 Task: Set Equalizer to Loudness
Action: Mouse moved to (1101, 91)
Screenshot: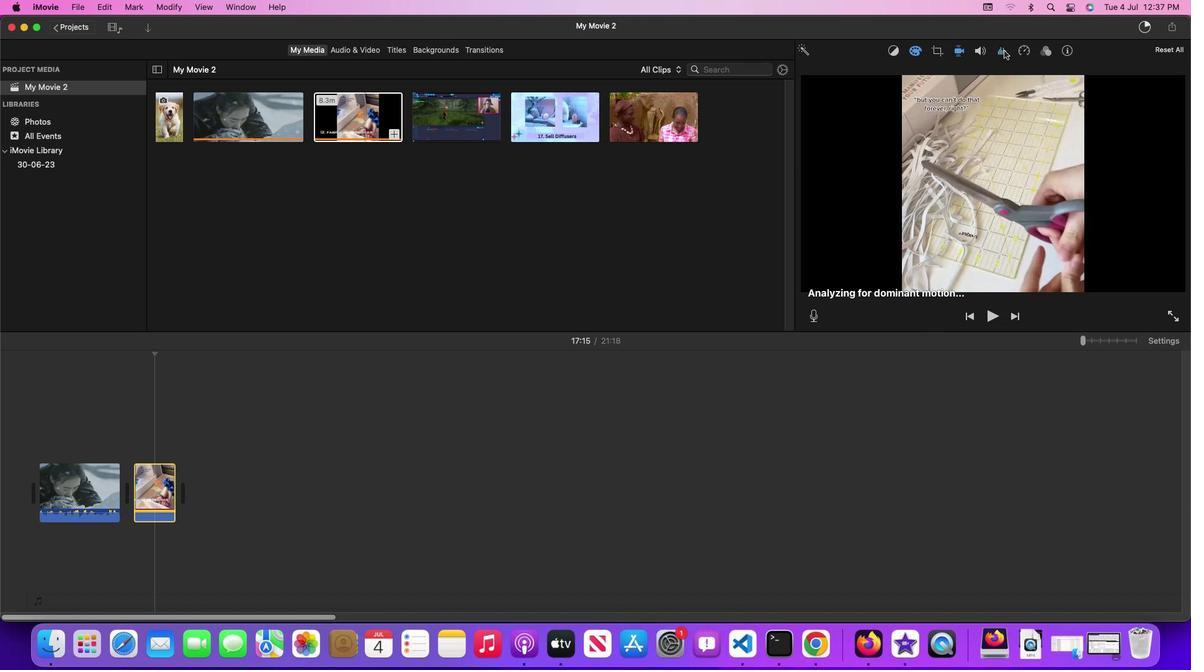 
Action: Mouse pressed left at (1101, 91)
Screenshot: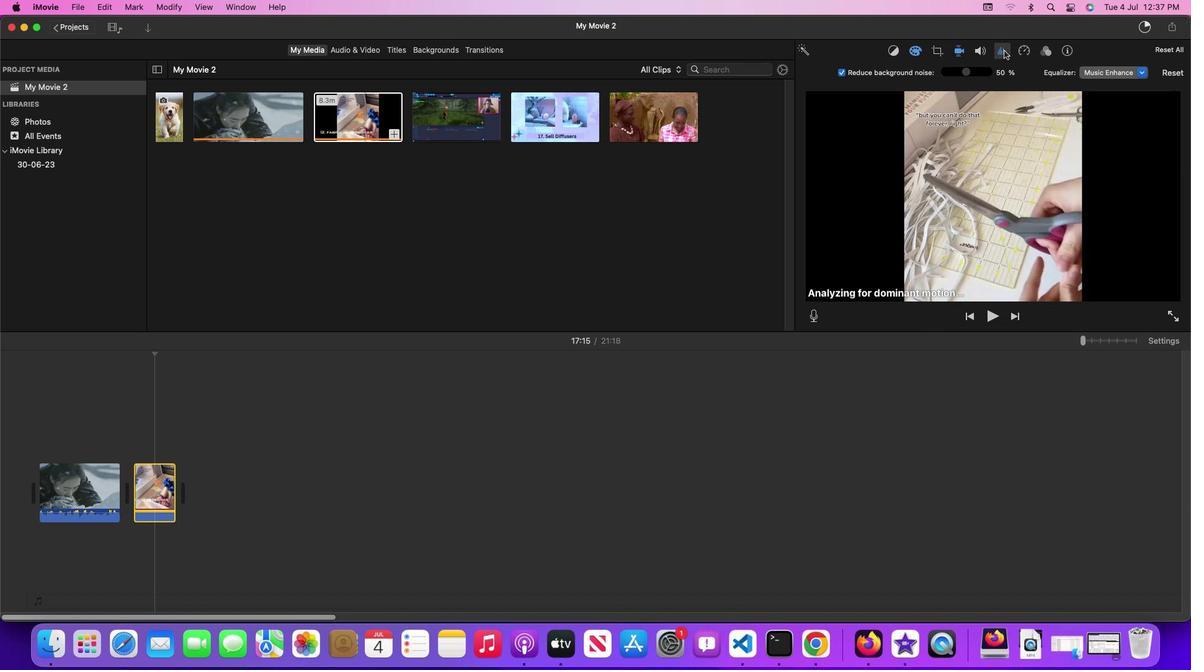 
Action: Mouse moved to (1130, 107)
Screenshot: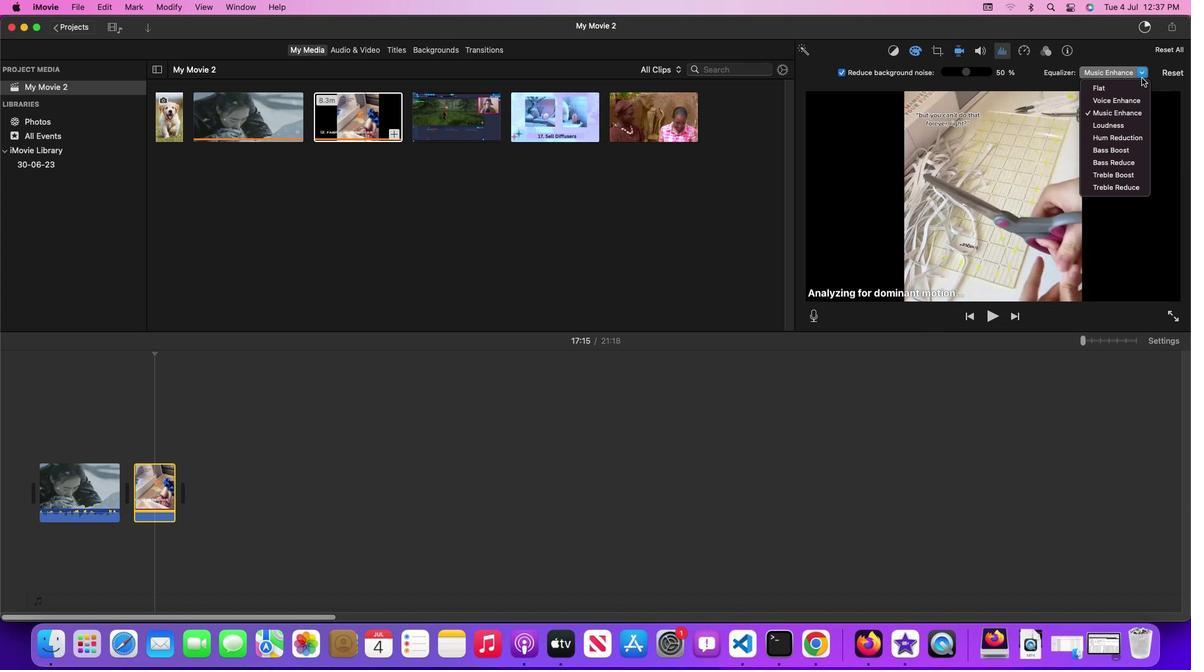
Action: Mouse pressed left at (1130, 107)
Screenshot: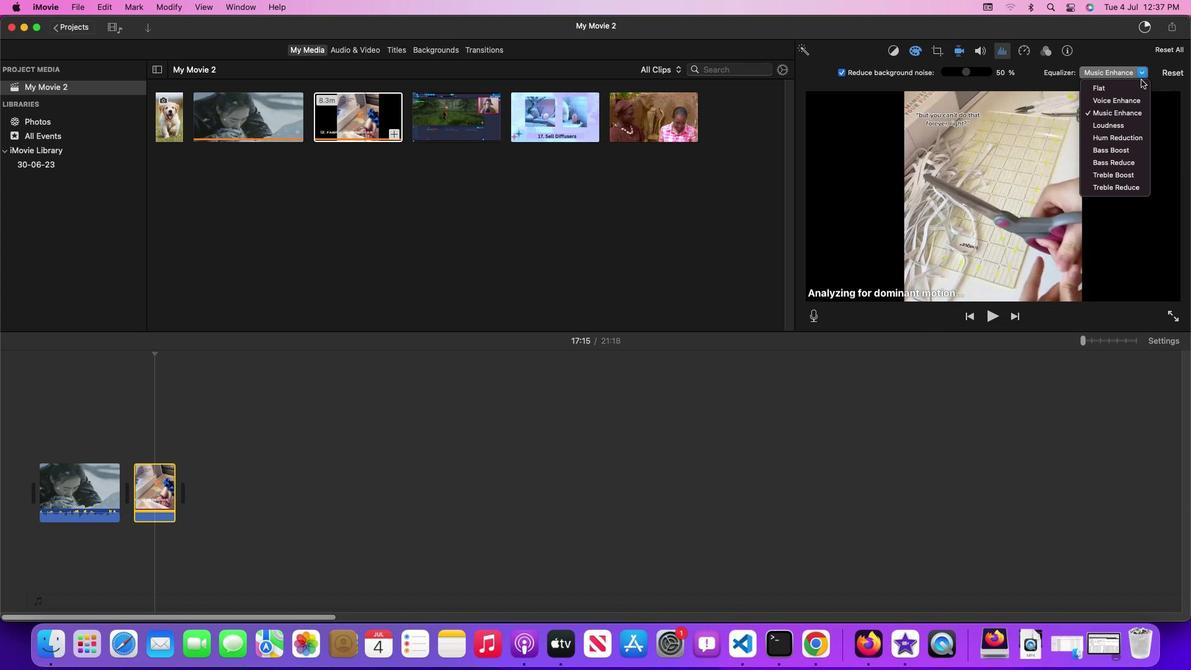 
Action: Mouse moved to (1126, 151)
Screenshot: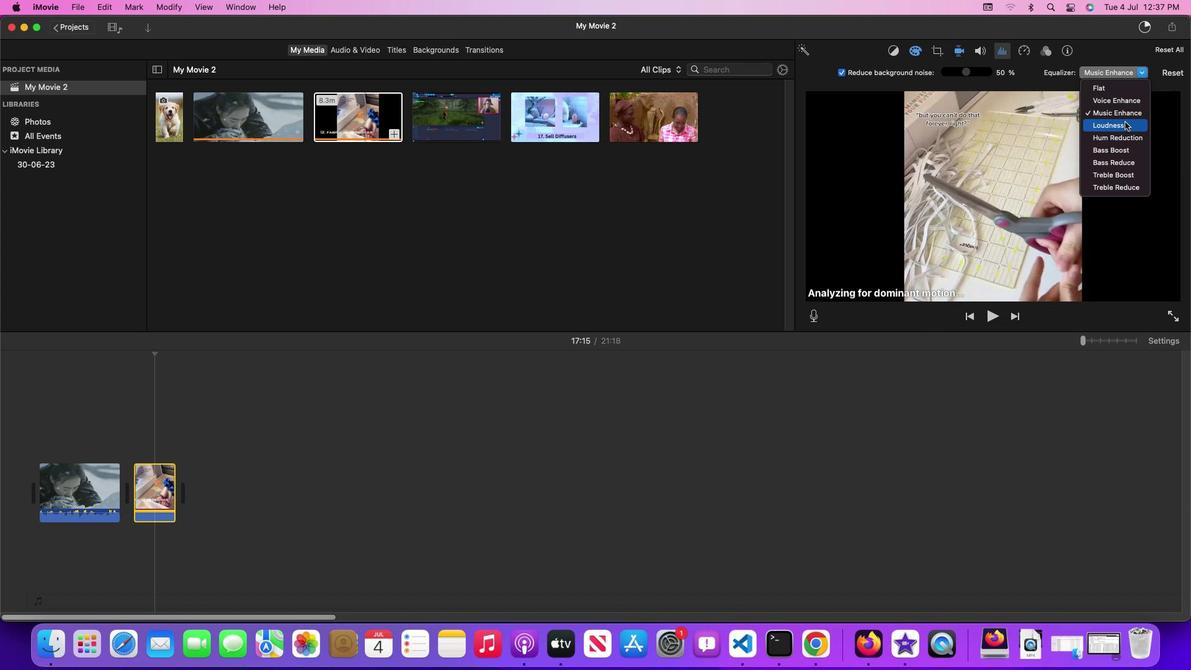 
Action: Mouse pressed left at (1126, 151)
Screenshot: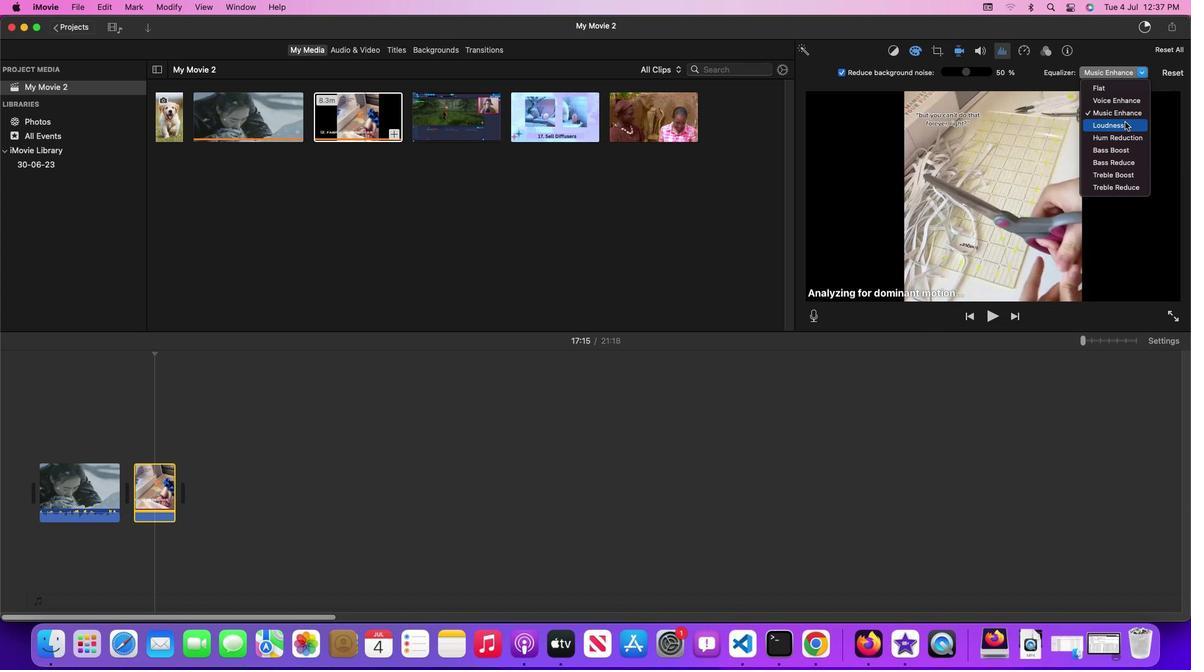 
Action: Mouse moved to (1127, 187)
Screenshot: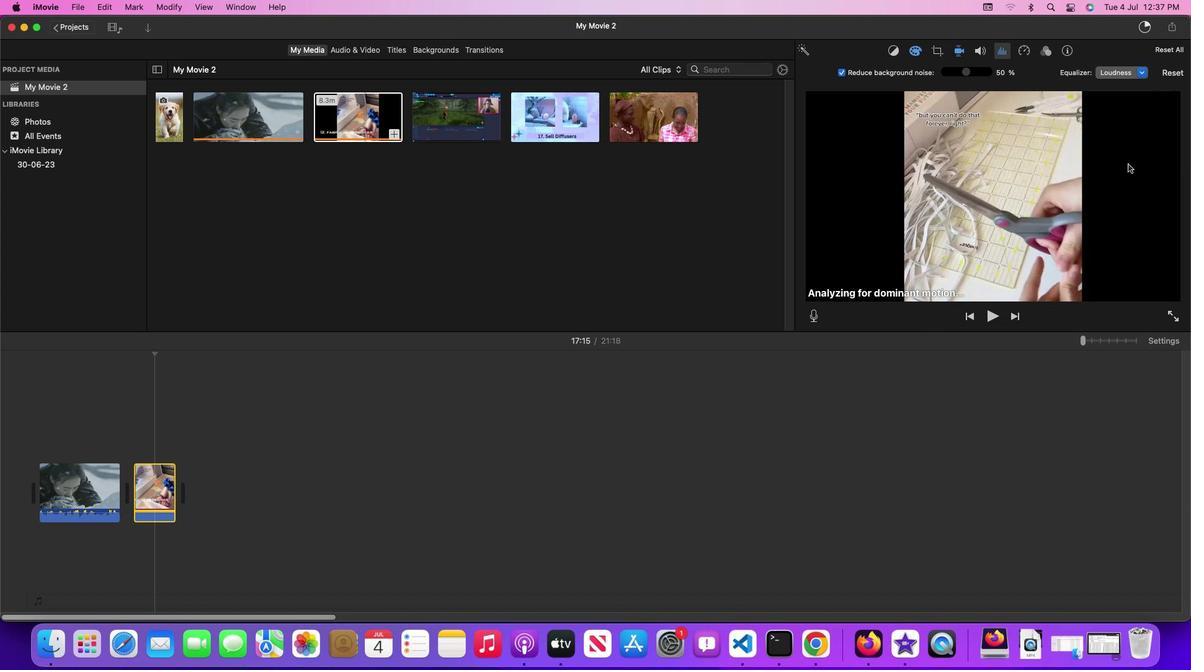 
